 Task: Add an event with the title Annual Budget Review and Financial Planning, date '2023/11/23', time 8:30 AM to 10:30 AMand add a description: This webinar is designed to provide participants with valuable insights into effective digital marketing strategies. It covers a wide range of topics, including search engine optimization (SEO), social media marketing, content marketing, email marketing, paid advertising, and more.Select event color  Lavender . Add location for the event as: 654 Champs-Elysees, Paris, France, logged in from the account softage.5@softage.netand send the event invitation to softage.6@softage.net and softage.7@softage.net. Set a reminder for the event Weekly on Sunday
Action: Mouse pressed left at (918, 66)
Screenshot: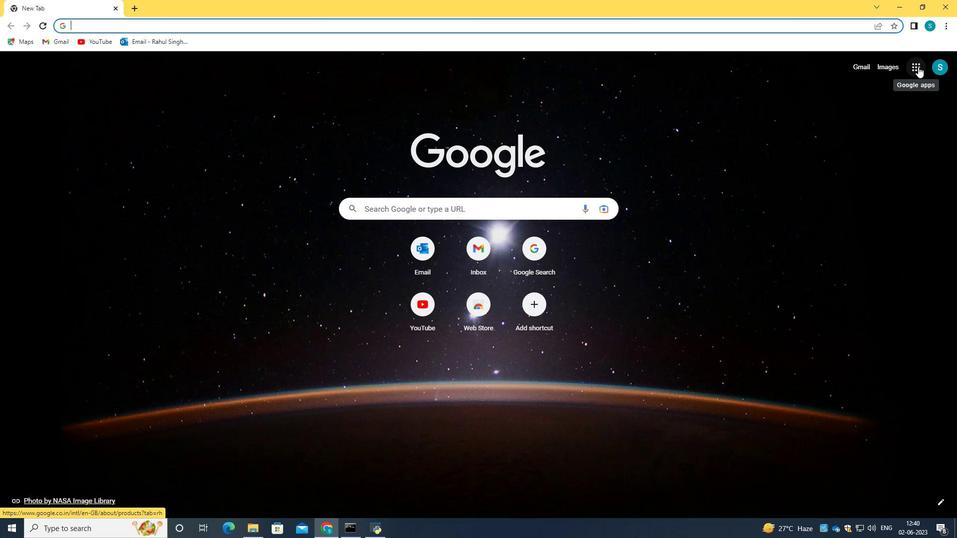 
Action: Mouse moved to (825, 208)
Screenshot: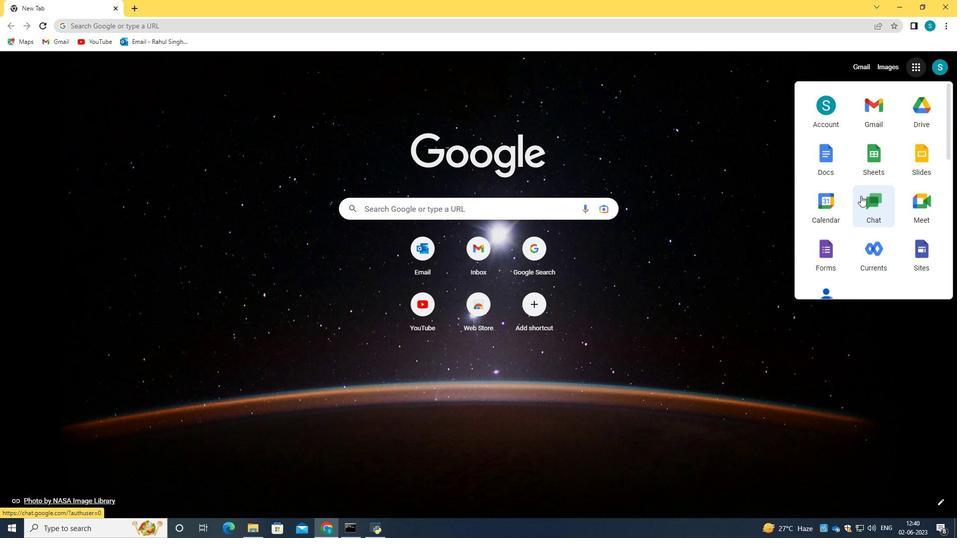 
Action: Mouse pressed left at (825, 208)
Screenshot: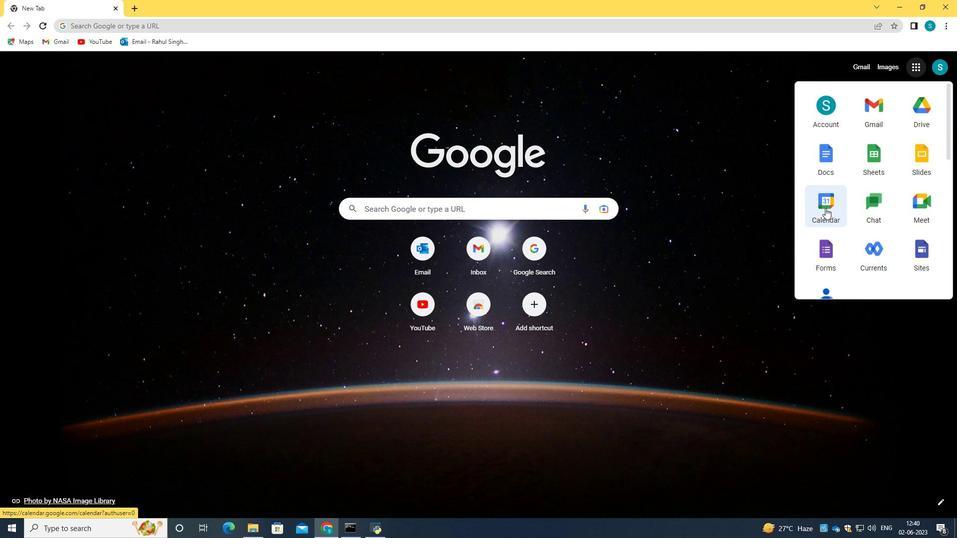 
Action: Mouse moved to (26, 98)
Screenshot: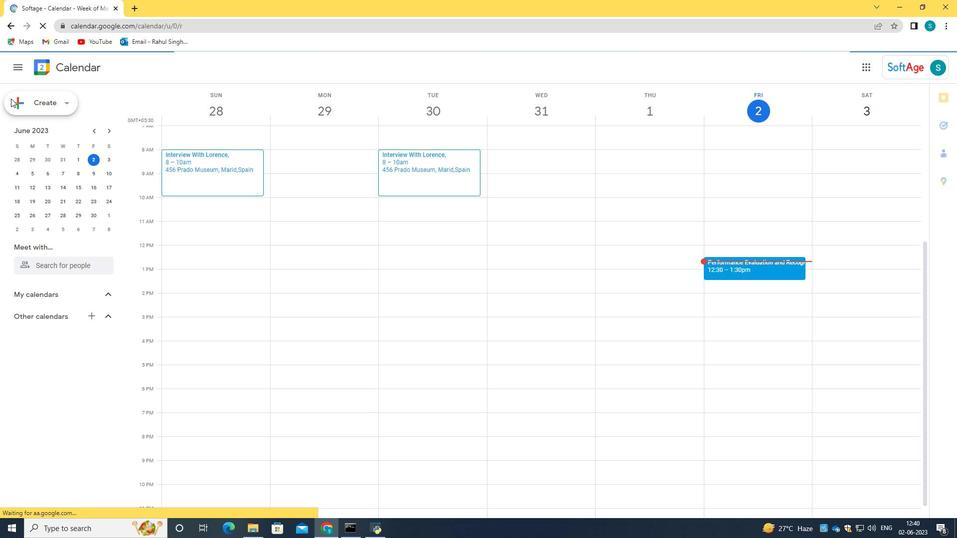 
Action: Mouse pressed left at (26, 98)
Screenshot: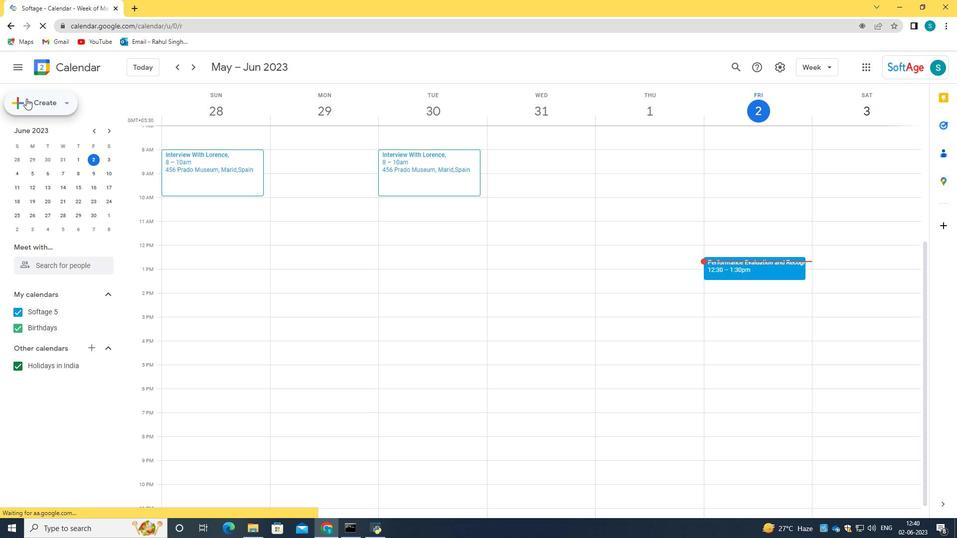 
Action: Mouse moved to (61, 131)
Screenshot: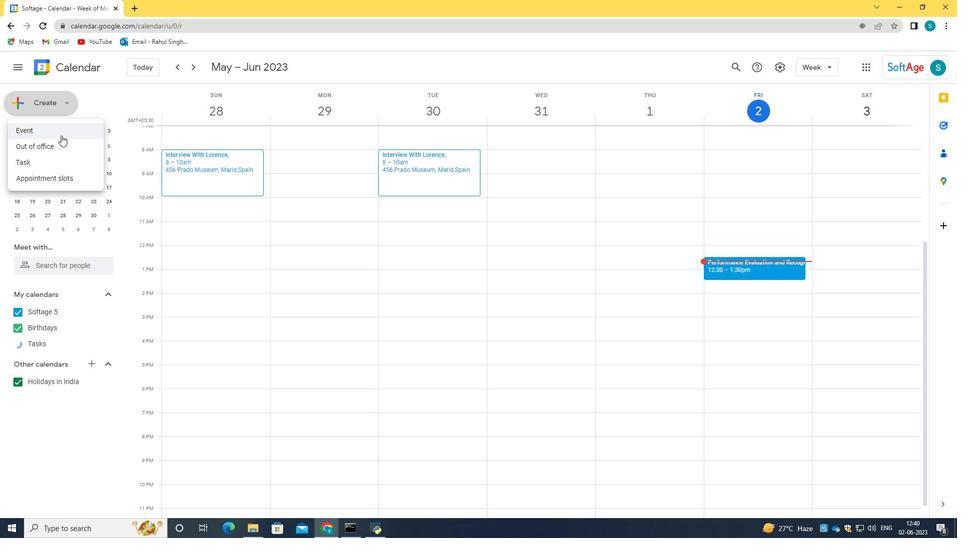 
Action: Mouse pressed left at (61, 131)
Screenshot: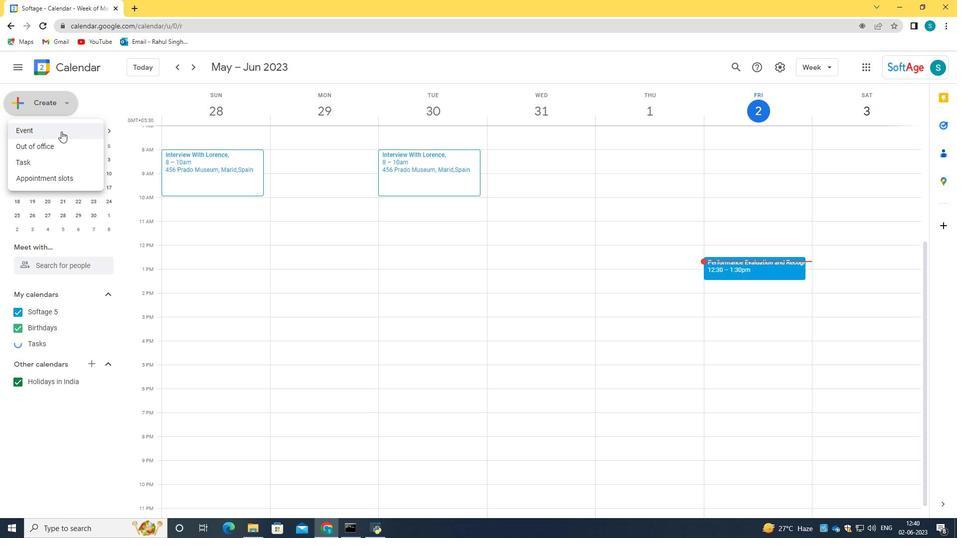 
Action: Mouse moved to (616, 395)
Screenshot: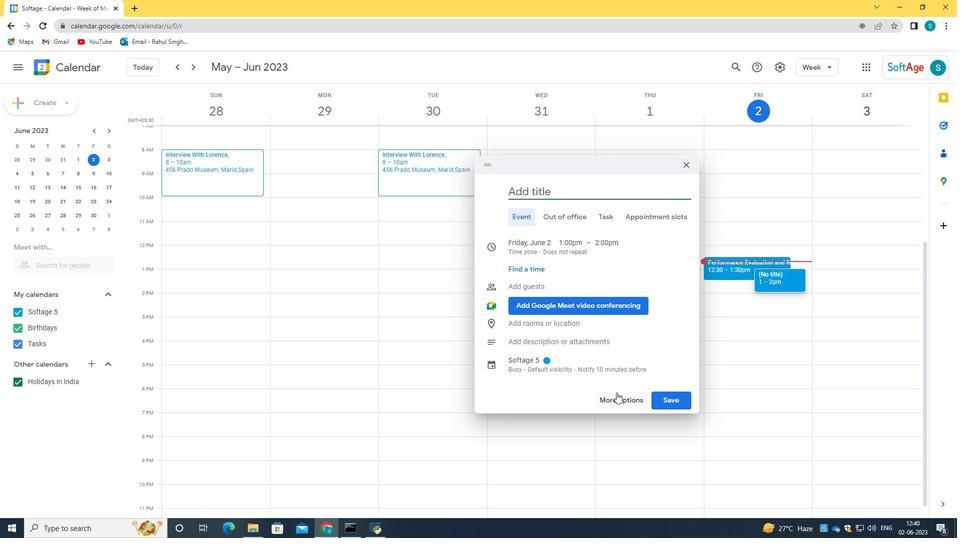 
Action: Mouse pressed left at (616, 395)
Screenshot: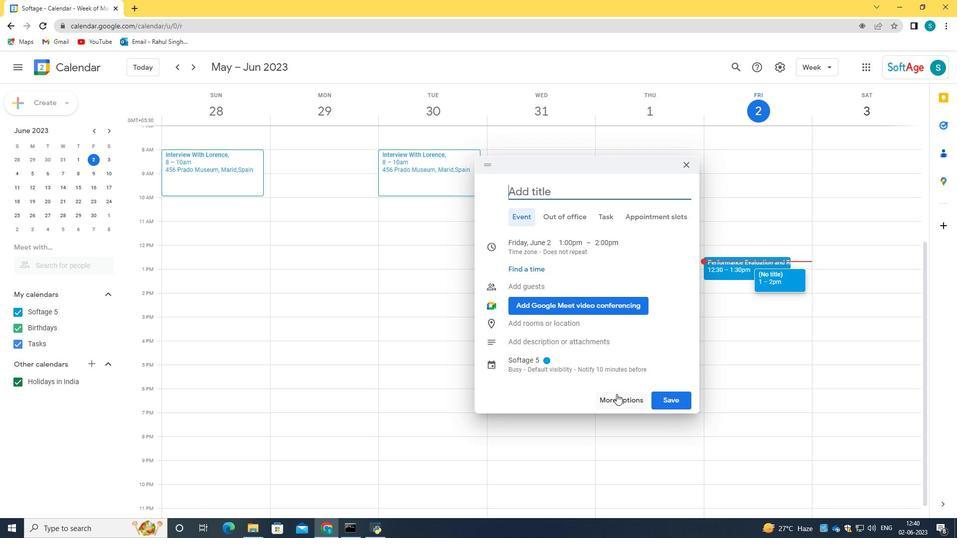 
Action: Mouse moved to (124, 66)
Screenshot: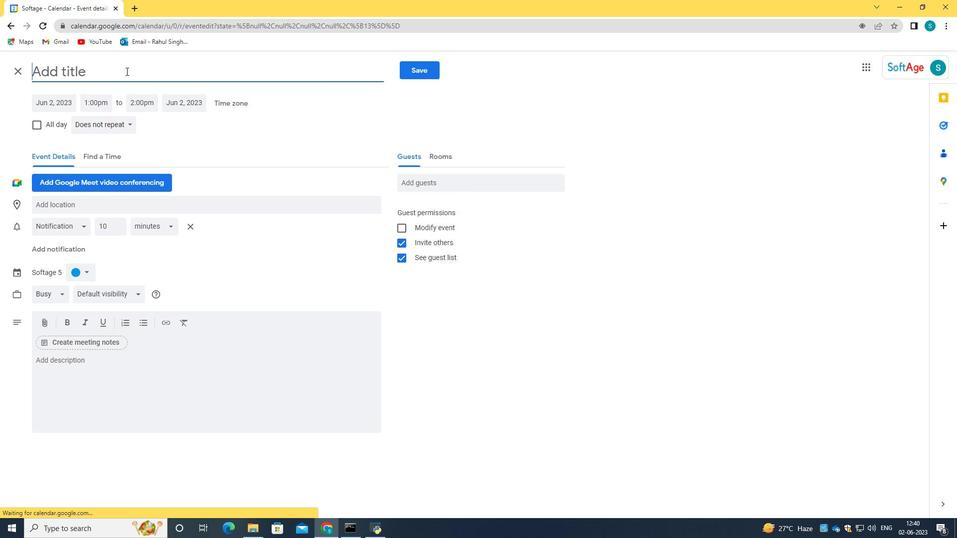 
Action: Mouse pressed left at (124, 66)
Screenshot: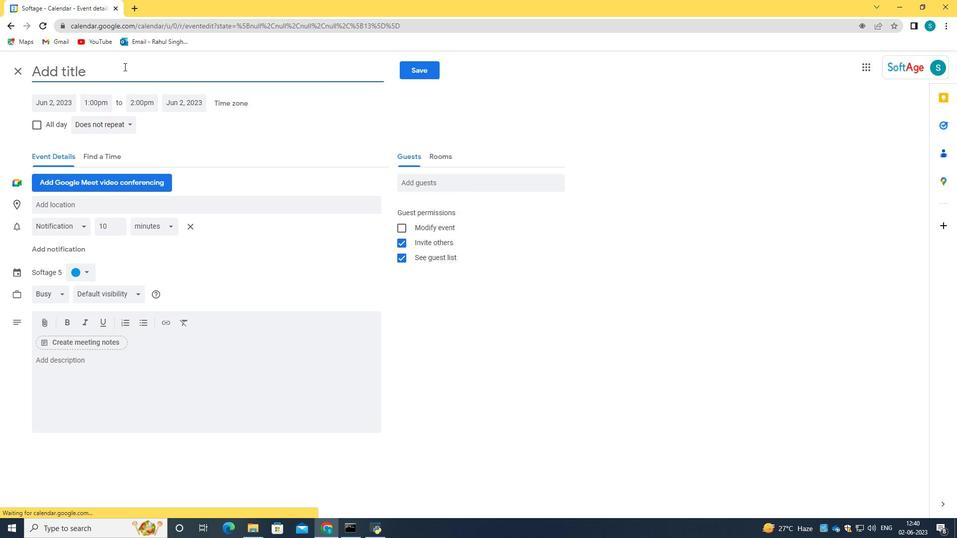 
Action: Key pressed <Key.caps_lock>A<Key.caps_lock>nnual<Key.space><Key.caps_lock>B<Key.caps_lock>udger<Key.space><Key.caps_lock>R<Key.caps_lock>eview<Key.left><Key.left><Key.left><Key.left><Key.left><Key.left><Key.left><Key.backspace>t
Screenshot: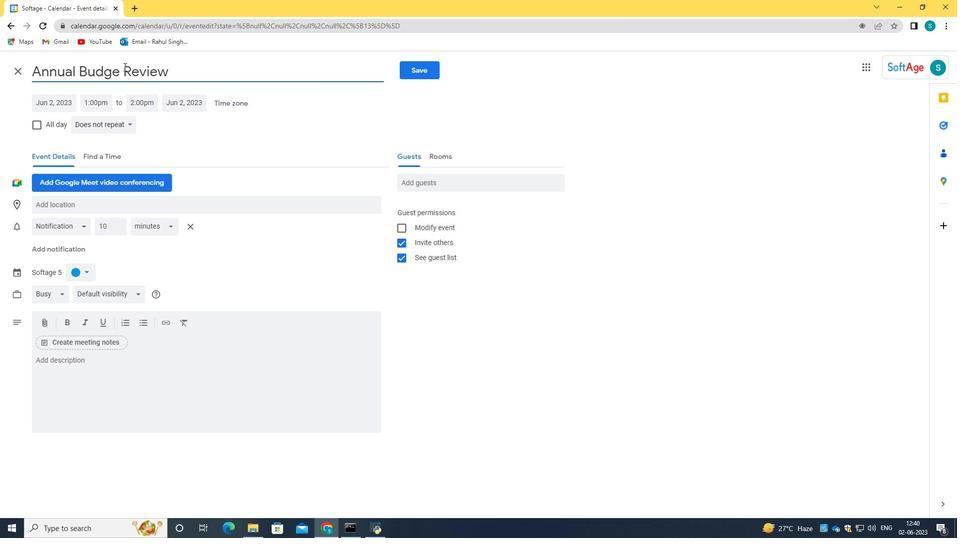 
Action: Mouse moved to (49, 105)
Screenshot: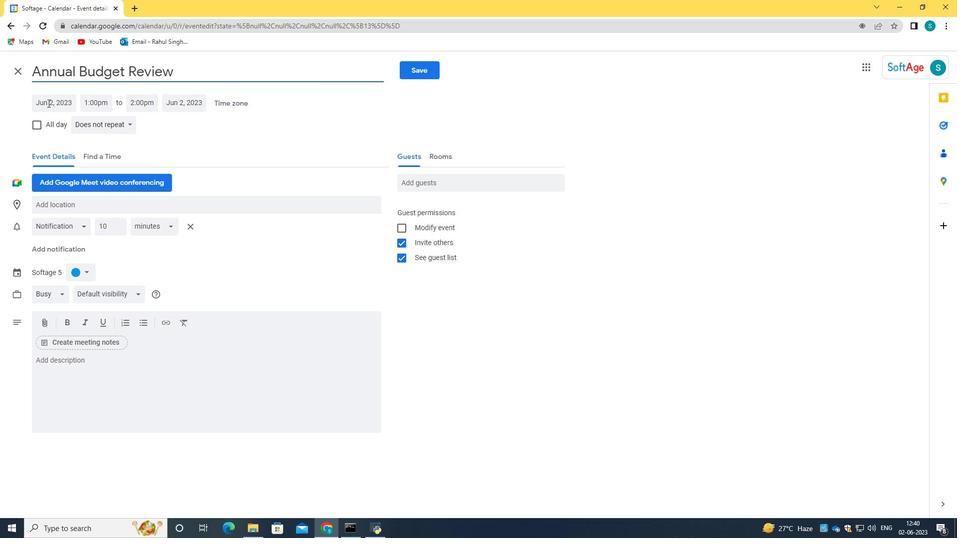 
Action: Mouse pressed left at (49, 105)
Screenshot: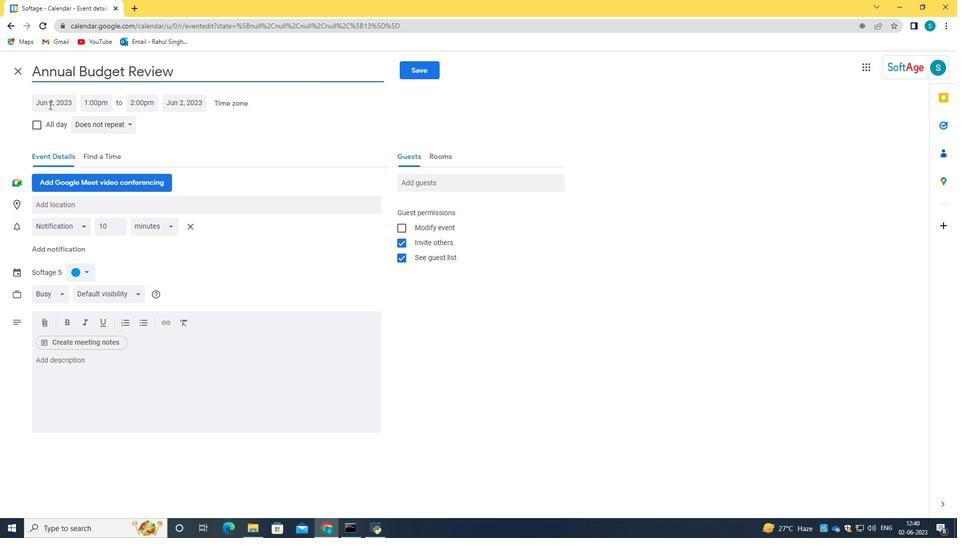 
Action: Mouse moved to (67, 101)
Screenshot: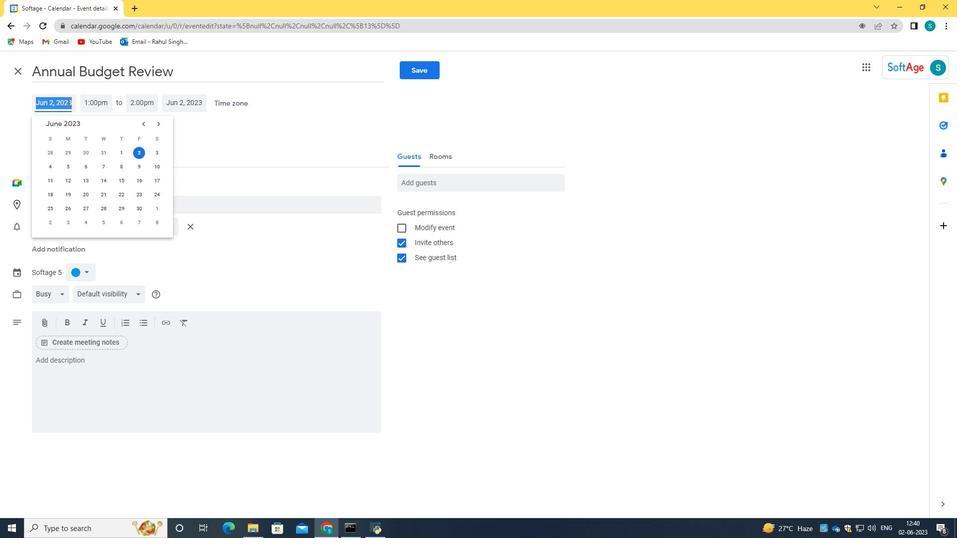 
Action: Key pressed <Key.backspace>2023/11/23<Key.tab>8<Key.shift_r>:30<Key.space>am<Key.tab>10<Key.shift_r>:30<Key.space>am<Key.enter>
Screenshot: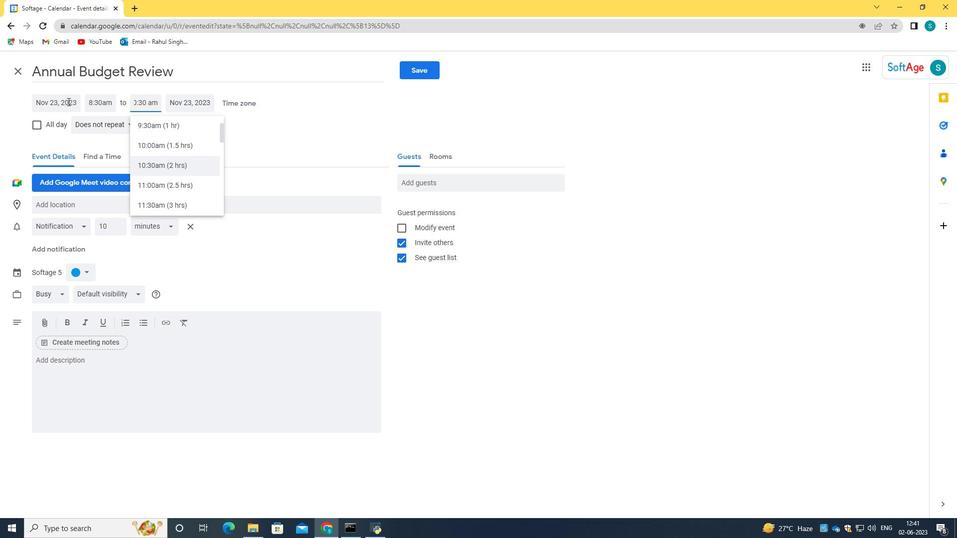 
Action: Mouse moved to (166, 137)
Screenshot: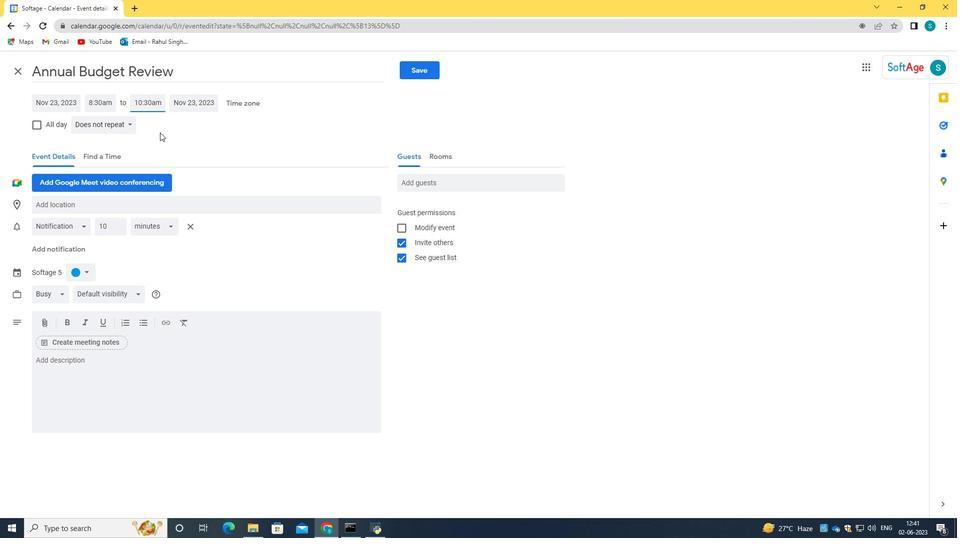 
Action: Mouse scrolled (166, 136) with delta (0, 0)
Screenshot: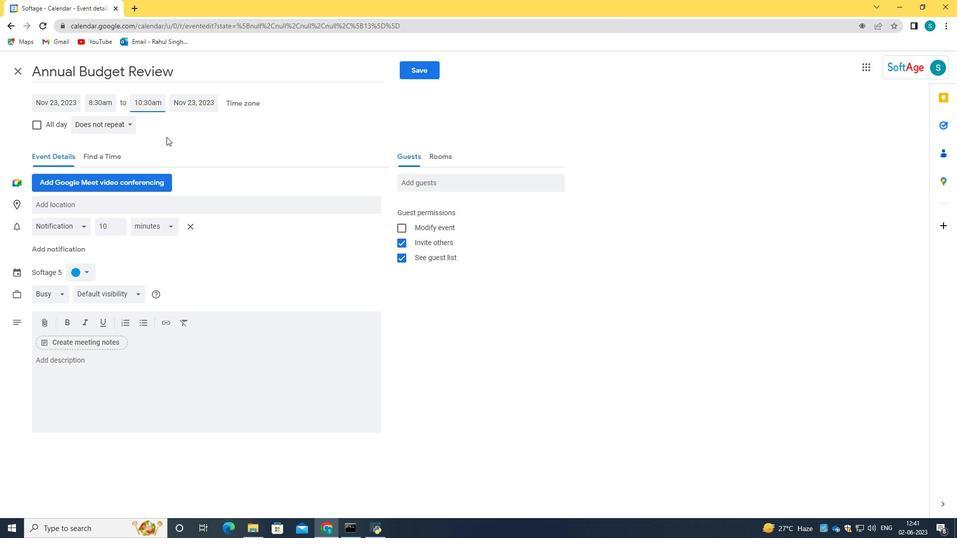 
Action: Mouse scrolled (166, 136) with delta (0, 0)
Screenshot: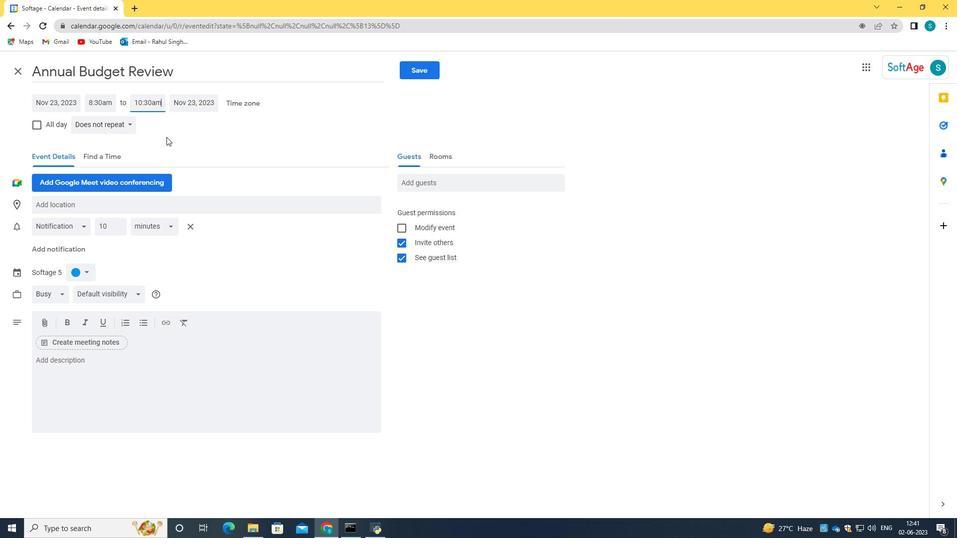 
Action: Mouse moved to (117, 369)
Screenshot: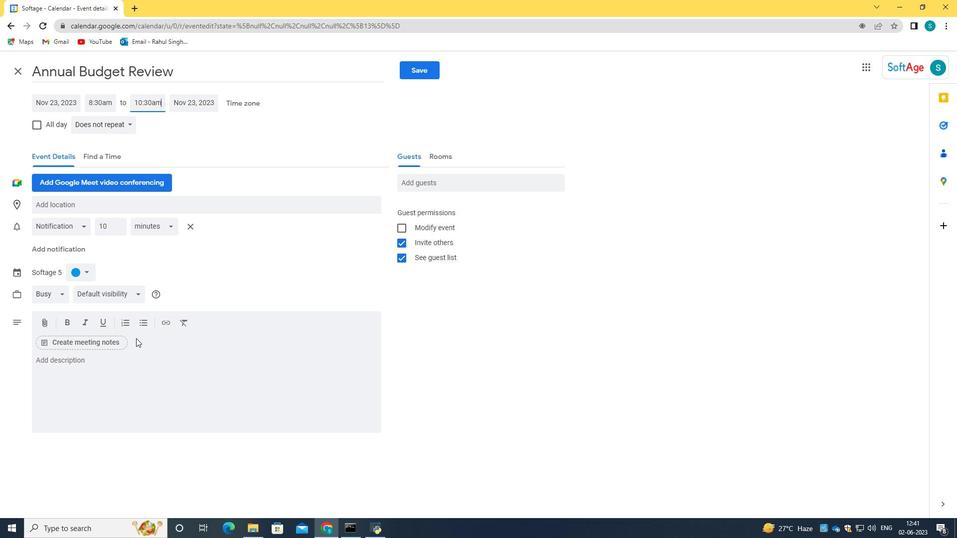 
Action: Mouse pressed left at (117, 369)
Screenshot: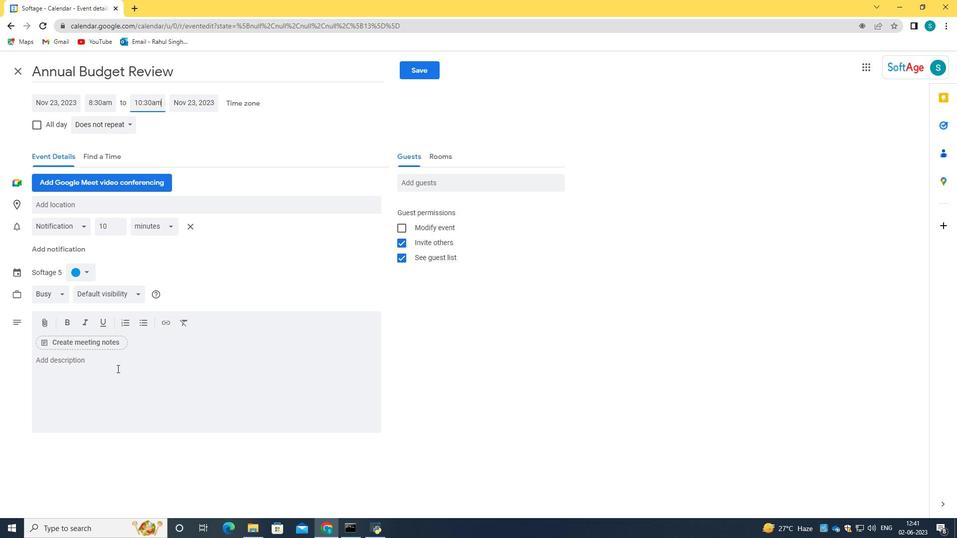 
Action: Key pressed <Key.caps_lock>T<Key.caps_lock>his<Key.space>webinar<Key.space>is<Key.space>dis<Key.backspace><Key.backspace>esigned<Key.space>to<Key.space>provide<Key.space>participants<Key.space>with<Key.space>a<Key.space>value<Key.backspace>able<Key.space>insights<Key.space>into<Key.space>effective<Key.space>digital<Key.space>marketing<Key.space>strategies.<Key.space><Key.caps_lock>I<Key.caps_lock>t<Key.space>covers<Key.space>a<Key.space>wide<Key.space>range<Key.space>of<Key.space>topics,<Key.space>including<Key.space>search<Key.space>engine<Key.space><Key.caps_lock><Key.caps_lock>optimization<Key.shift_r><Key.shift_r><Key.shift_r><Key.shift_r><Key.shift_r><Key.shift_r><Key.shift_r><Key.shift_r><Key.shift_r><Key.shift_r><Key.shift_r><Key.shift_r><Key.shift_r><Key.shift_r><Key.shift_r><Key.shift_r><Key.shift_r><Key.shift_r><Key.shift_r><Key.shift_r><Key.shift_r><Key.shift_r><Key.shift_r><Key.shift_r><Key.shift_r><Key.shift_r><Key.shift_r><Key.shift_r><Key.shift_r><Key.shift_r><Key.shift_r><Key.shift_r><Key.shift_r><Key.shift_r><Key.shift_r><Key.shift_r><Key.shift_r><Key.shift_r><Key.shift_r><Key.shift_r><Key.shift_r><Key.shift_r><Key.shift_r><Key.shift_r><Key.shift_r><Key.shift_r><Key.shift_r><Key.shift_r><Key.shift_r><Key.shift_r><Key.shift_r><Key.shift_r><Key.shift_r><Key.shift_r>(<Key.caps_lock>SEO<Key.shift_r>)<Key.space><Key.caps_lock>,<Key.backspace><Key.backspace>,<Key.space>social<Key.space>media<Key.space>marketing,<Key.space>content<Key.space>marketing,<Key.space>emaik<Key.backspace>l<Key.space>marketing,<Key.space>paid<Key.space>advertising,<Key.space>and<Key.space>more.
Screenshot: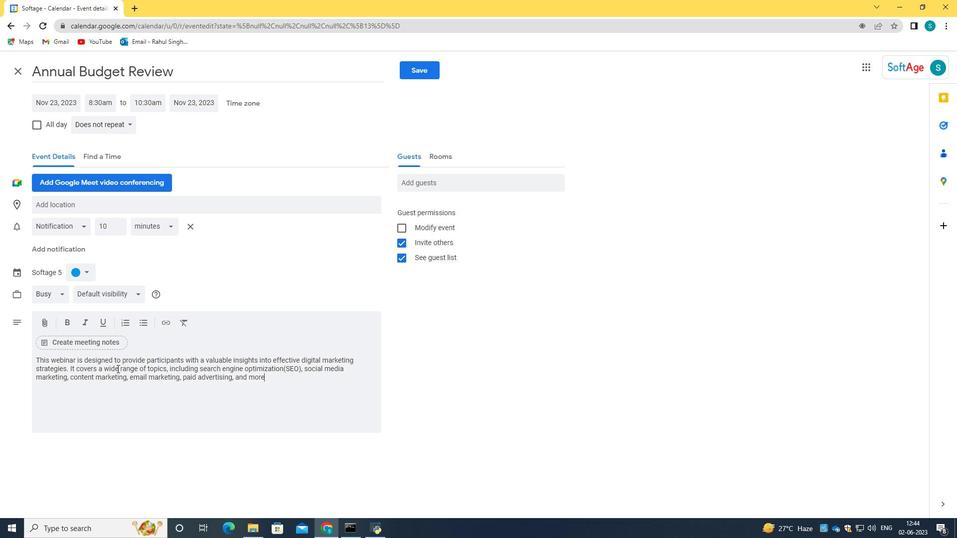 
Action: Mouse moved to (83, 271)
Screenshot: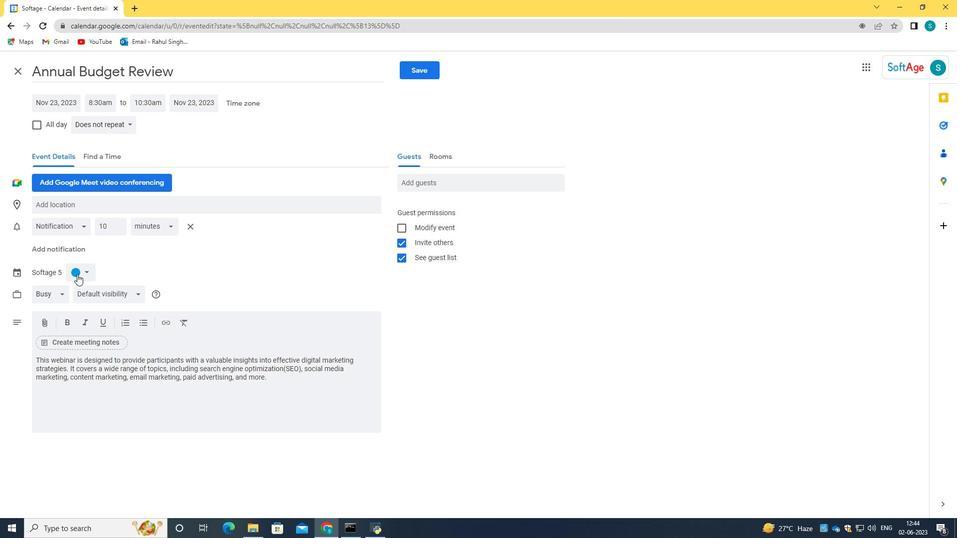 
Action: Mouse pressed left at (83, 271)
Screenshot: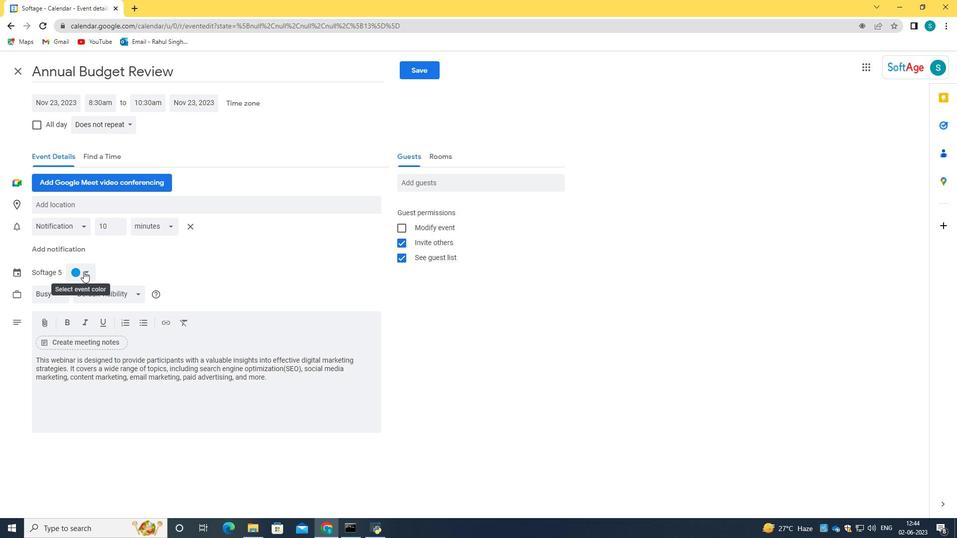 
Action: Mouse moved to (74, 321)
Screenshot: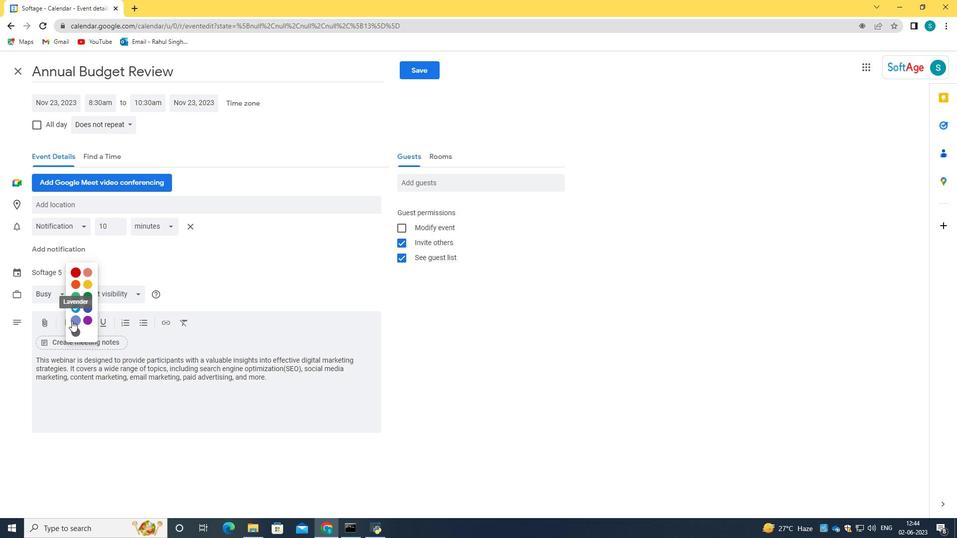 
Action: Mouse pressed left at (74, 321)
Screenshot: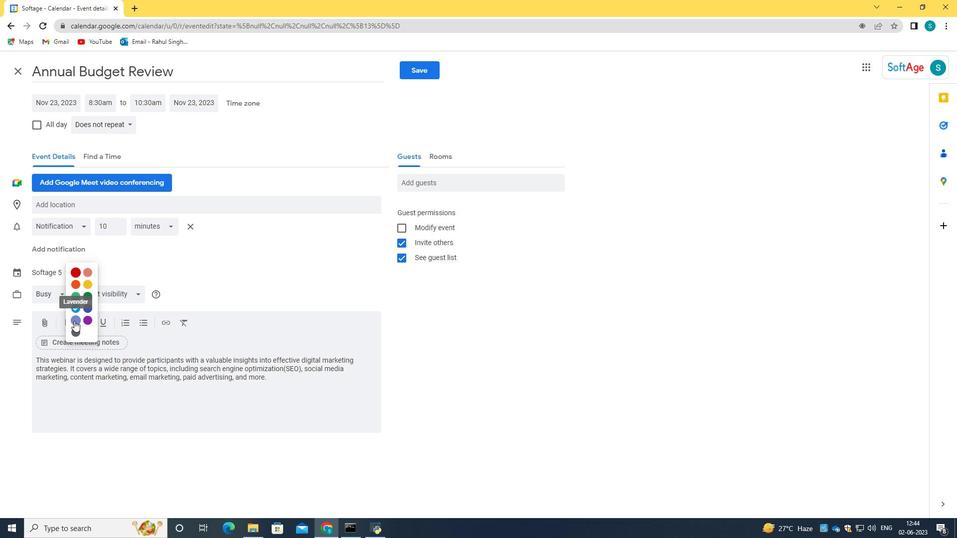 
Action: Mouse moved to (82, 208)
Screenshot: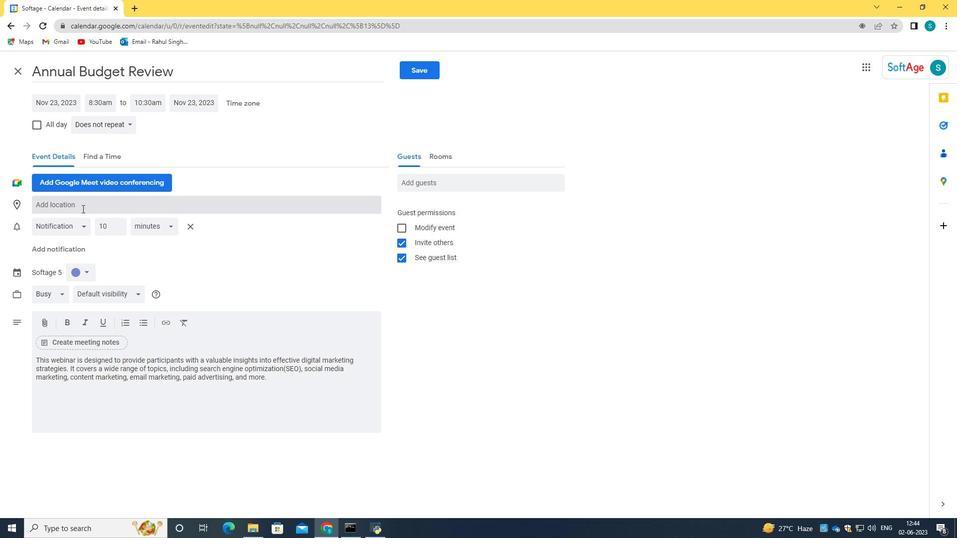 
Action: Mouse pressed left at (82, 208)
Screenshot: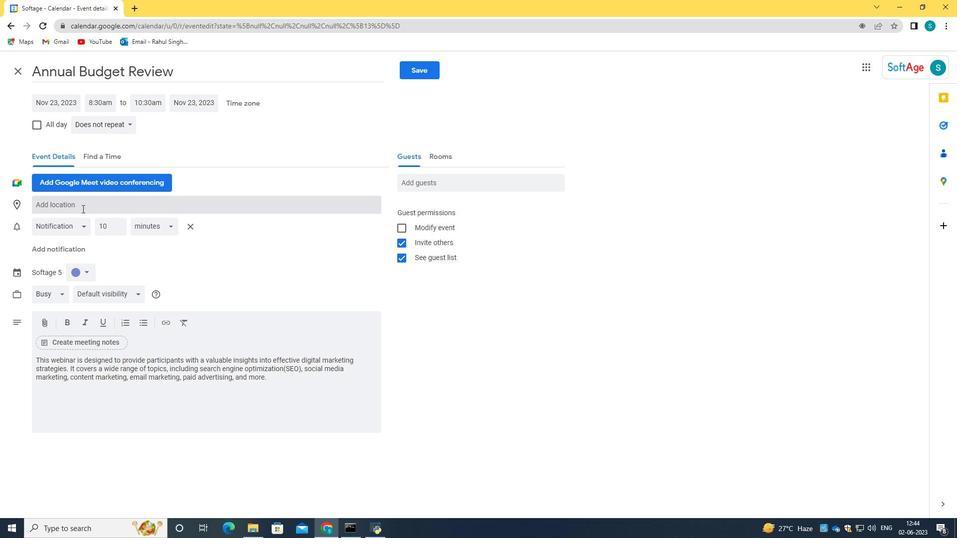 
Action: Key pressed 654<Key.space><Key.caps_lock>C<Key.caps_lock>hamps-<Key.space><Key.caps_lock><Key.backspace><Key.caps_lock>e<Key.caps_lock><Key.backspace>E<Key.caps_lock>lysees,<Key.space>p<Key.caps_lock>
Screenshot: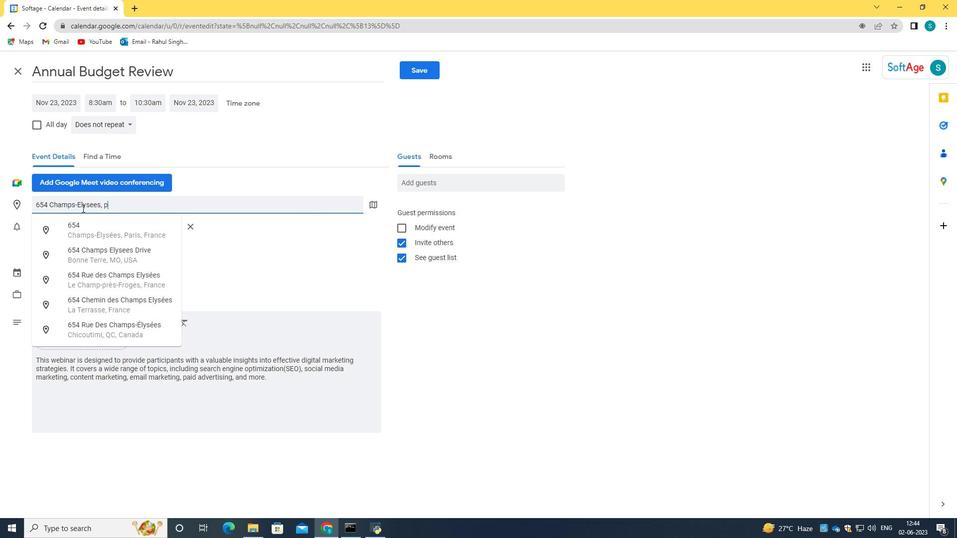 
Action: Mouse moved to (111, 227)
Screenshot: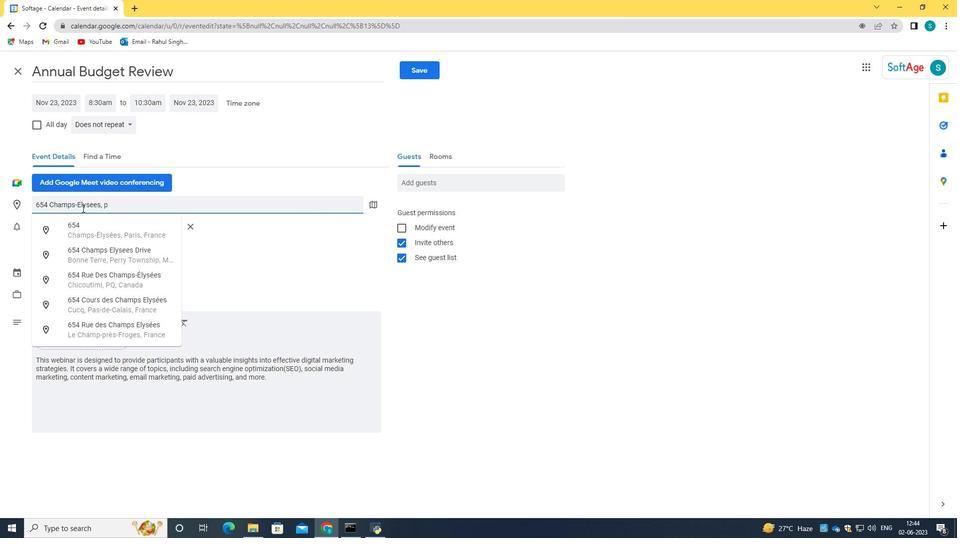 
Action: Mouse pressed left at (111, 227)
Screenshot: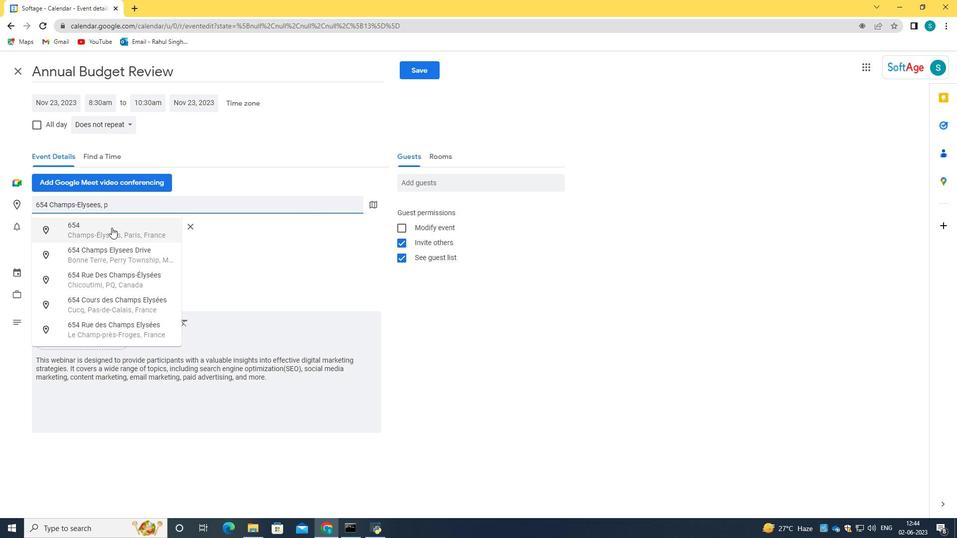 
Action: Mouse moved to (419, 183)
Screenshot: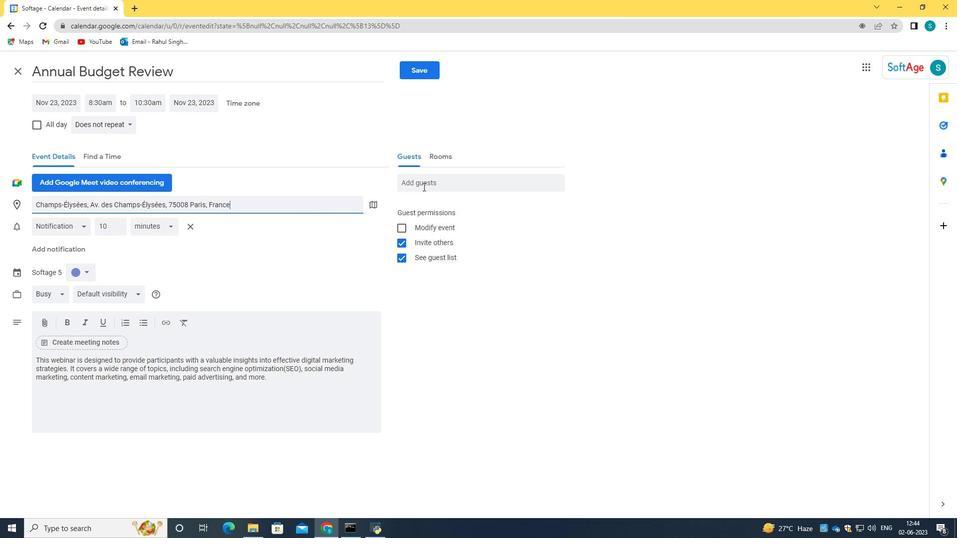 
Action: Mouse pressed left at (419, 183)
Screenshot: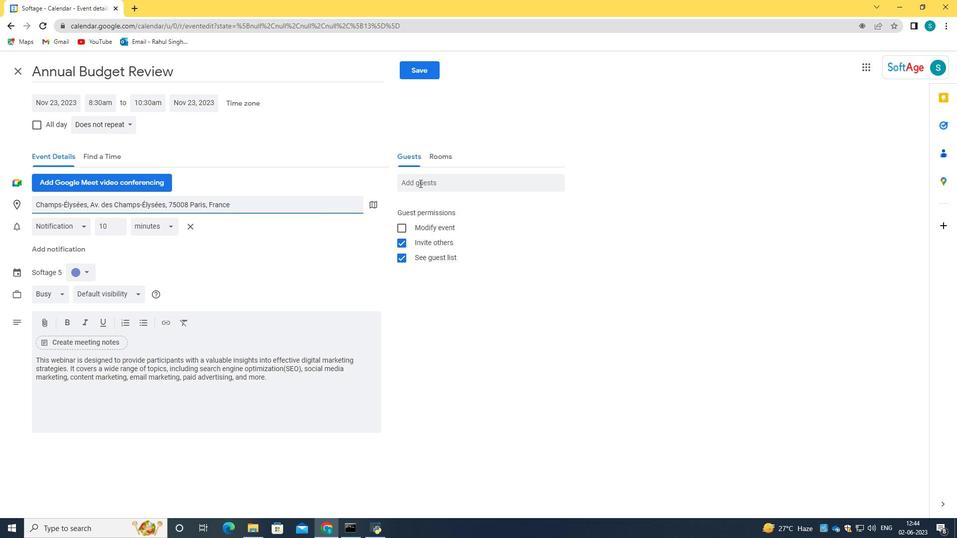 
Action: Key pressed <Key.caps_lock>s<Key.caps_lock>OFT<Key.backspace><Key.backspace><Key.backspace><Key.caps_lock>so<Key.backspace><Key.backspace>oftage.6<Key.shift>@softage.net<Key.enter>softage.7<Key.shift>@softage.net<Key.enter>
Screenshot: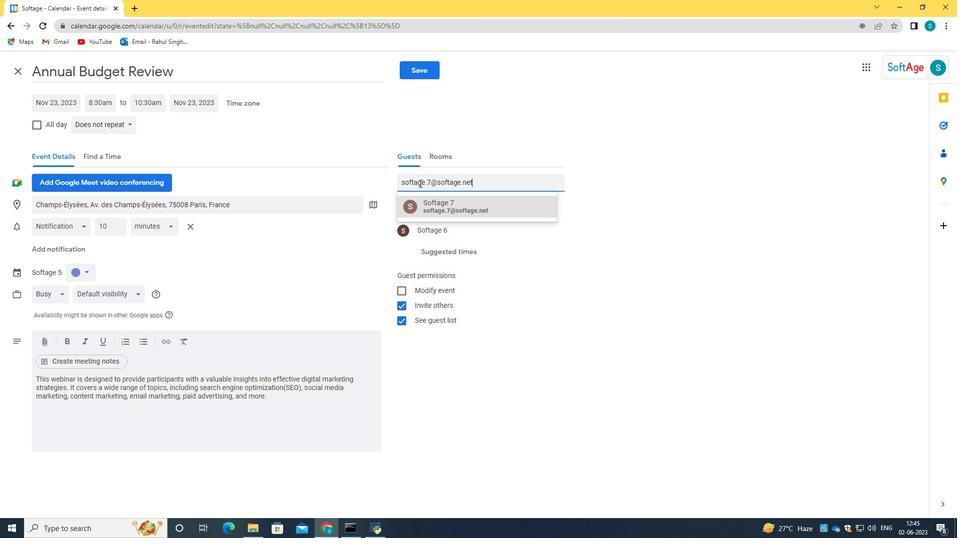 
Action: Mouse moved to (104, 126)
Screenshot: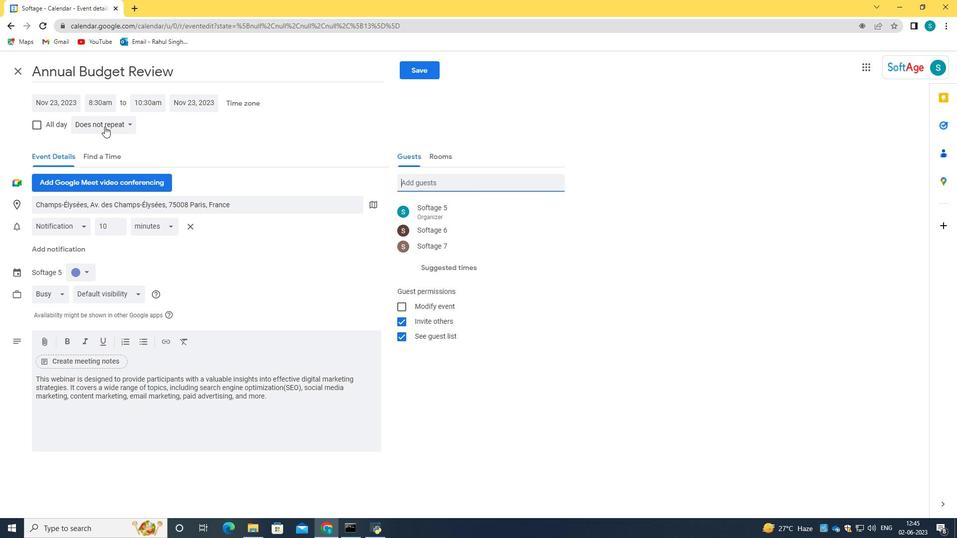 
Action: Mouse pressed left at (104, 126)
Screenshot: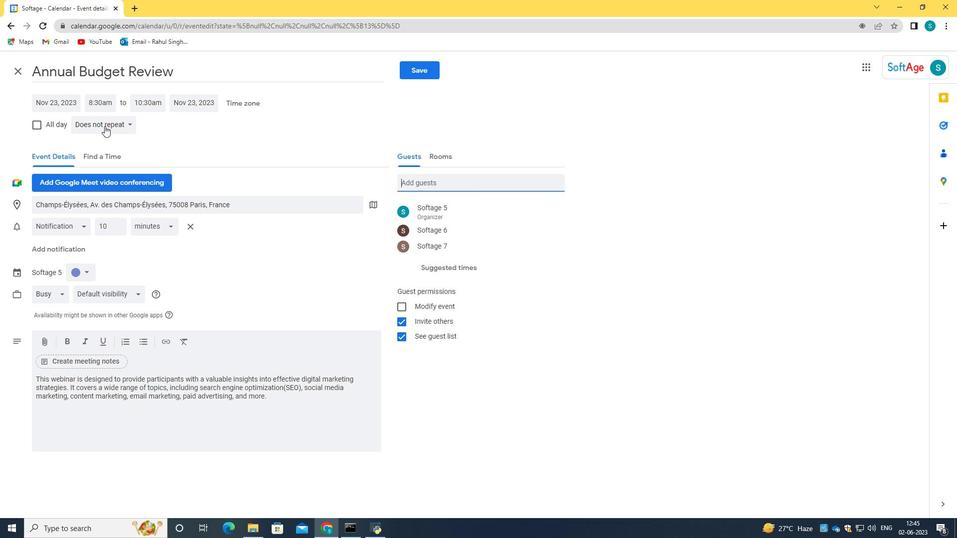 
Action: Mouse moved to (106, 225)
Screenshot: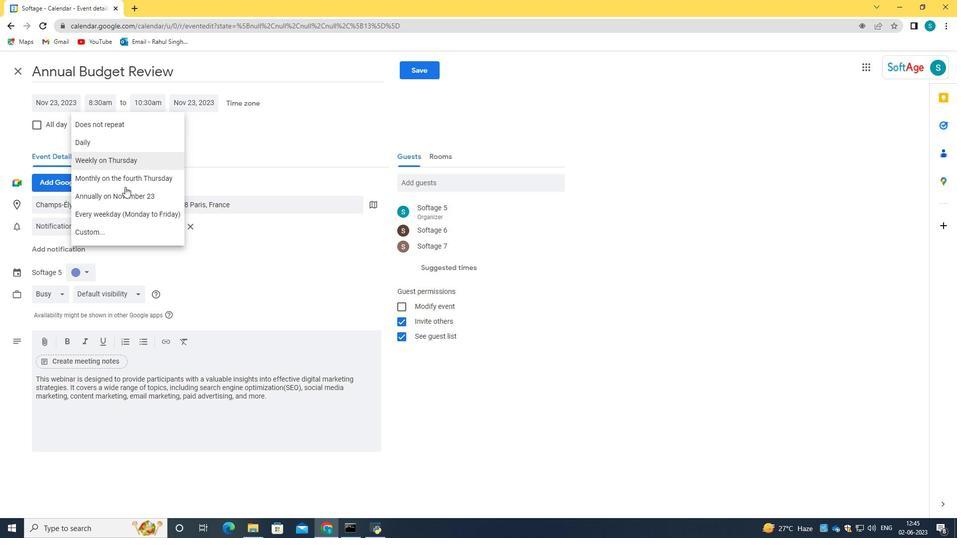 
Action: Mouse pressed left at (106, 225)
Screenshot: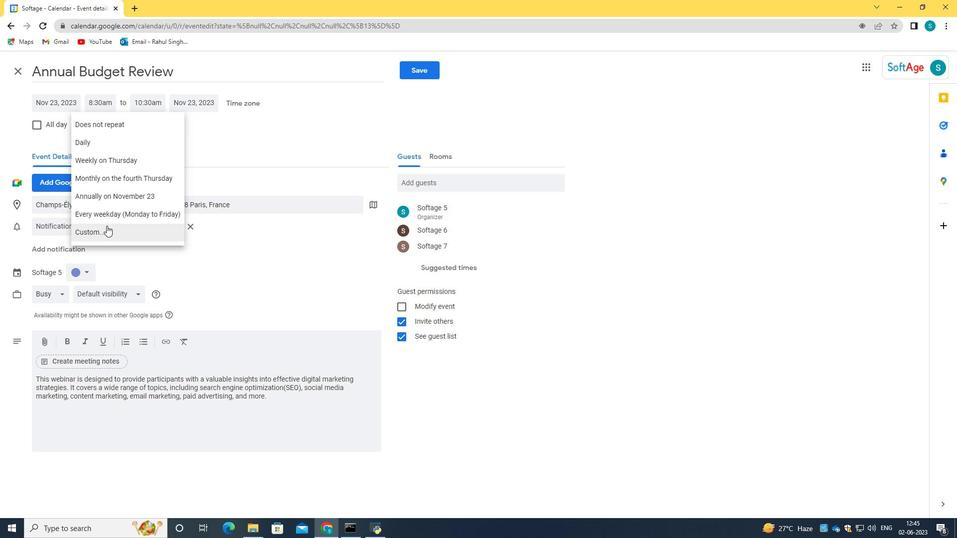 
Action: Mouse moved to (496, 267)
Screenshot: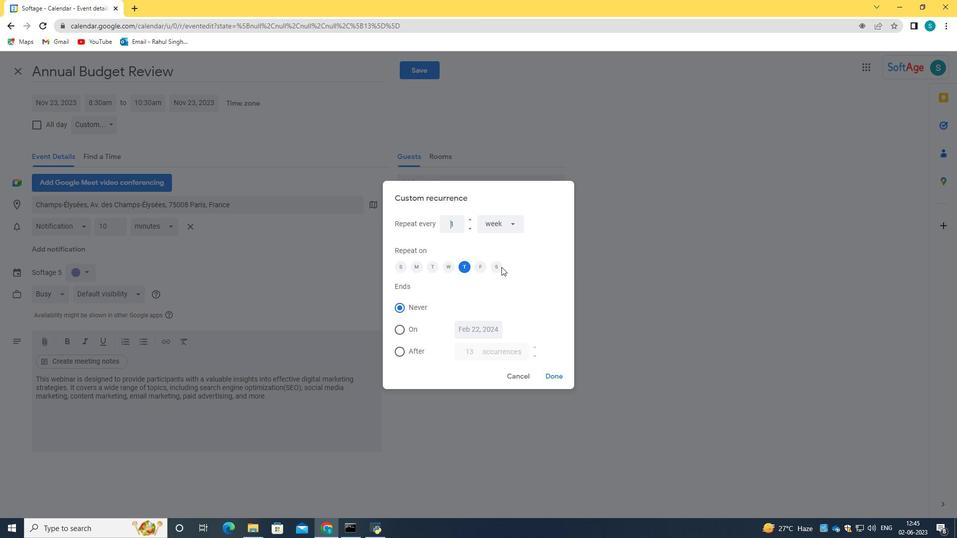 
Action: Mouse pressed left at (496, 267)
Screenshot: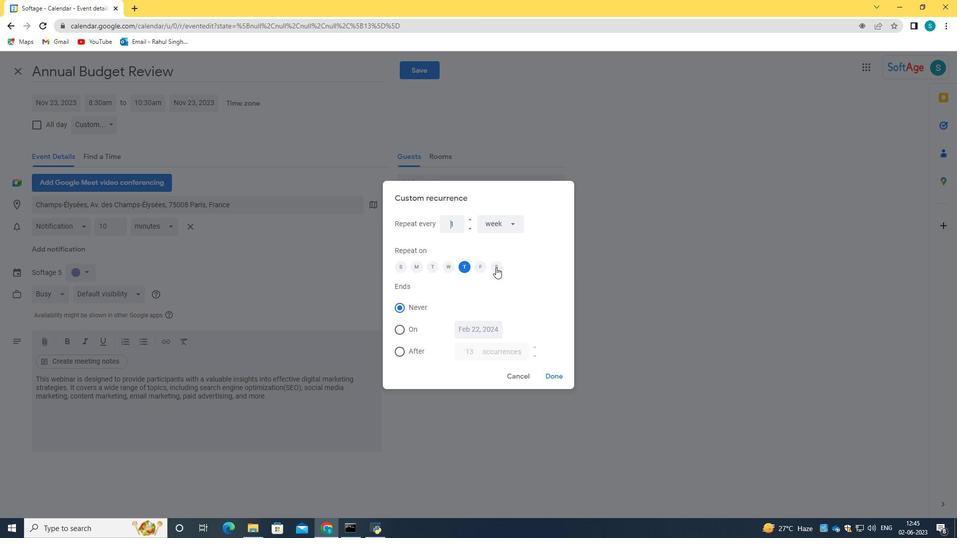 
Action: Mouse moved to (401, 265)
Screenshot: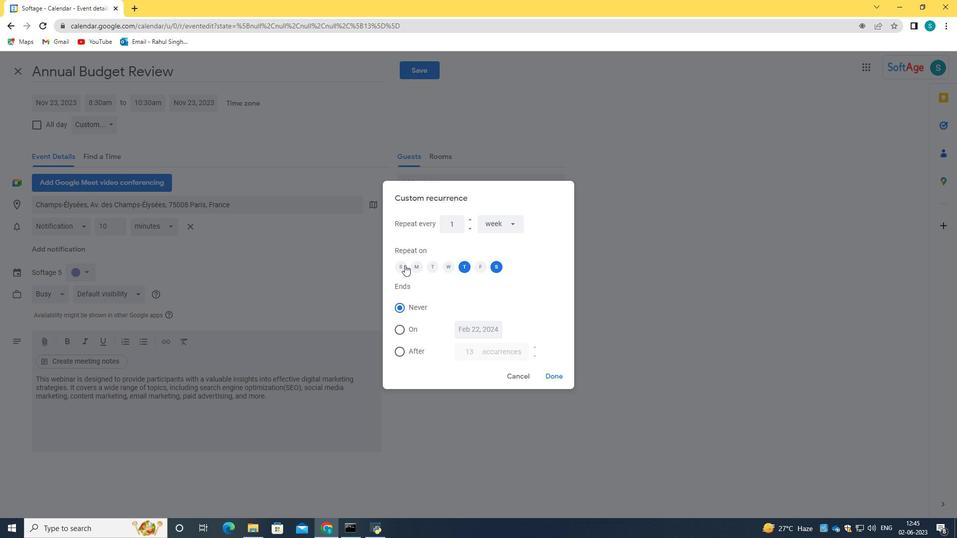 
Action: Mouse pressed left at (401, 265)
Screenshot: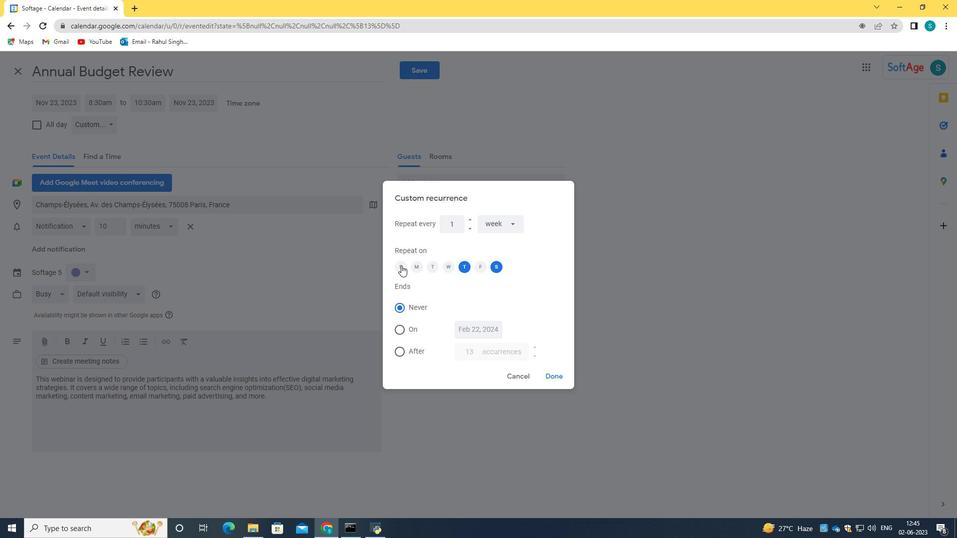 
Action: Mouse moved to (554, 375)
Screenshot: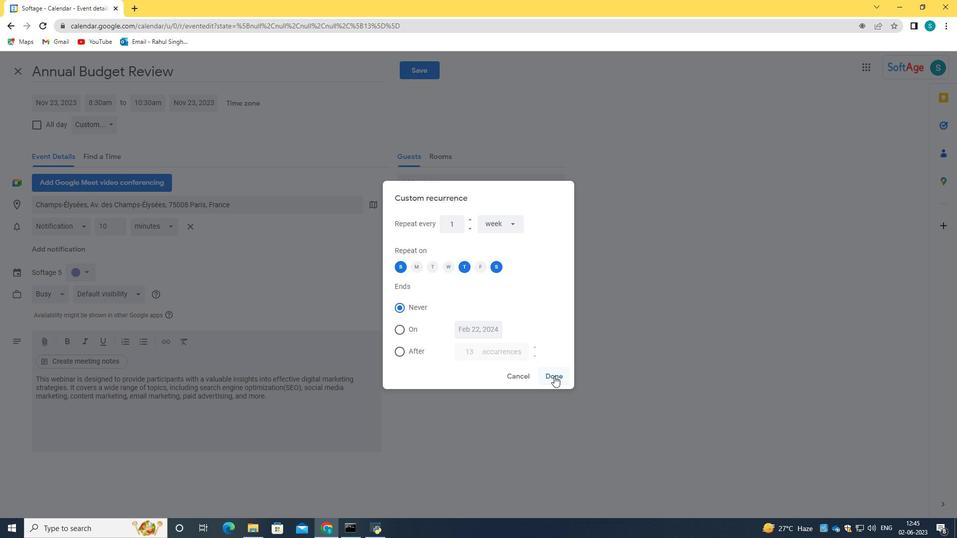 
Action: Mouse pressed left at (554, 375)
Screenshot: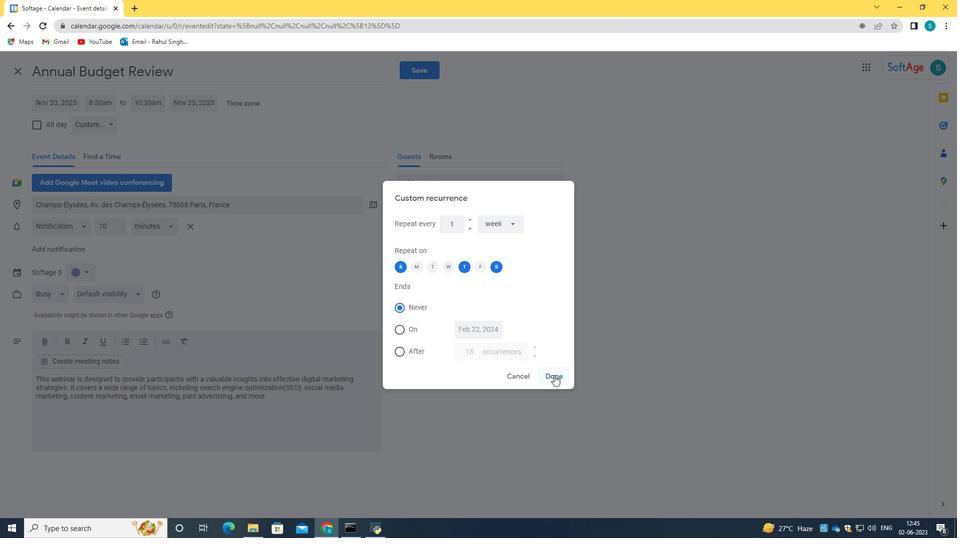 
Action: Mouse moved to (287, 194)
Screenshot: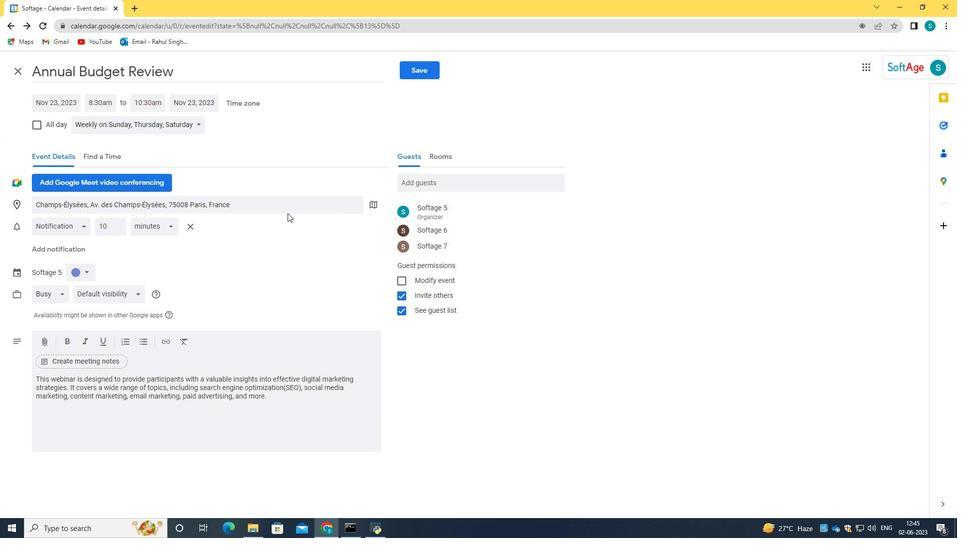 
